 Task: Add Organic Valley Grassmilk Raw Sharp Cheddar Cheese to the cart.
Action: Mouse moved to (648, 253)
Screenshot: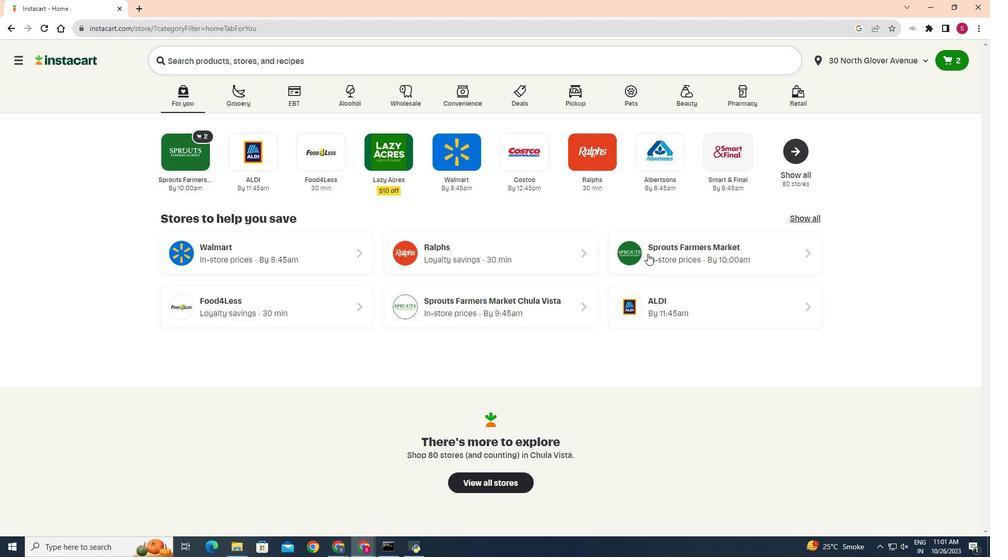 
Action: Mouse pressed left at (648, 253)
Screenshot: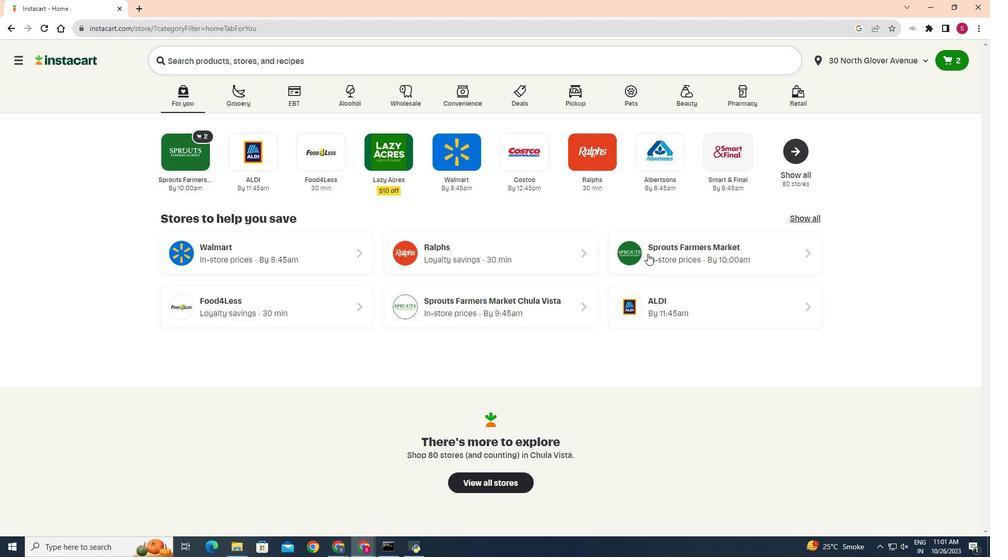 
Action: Mouse moved to (34, 435)
Screenshot: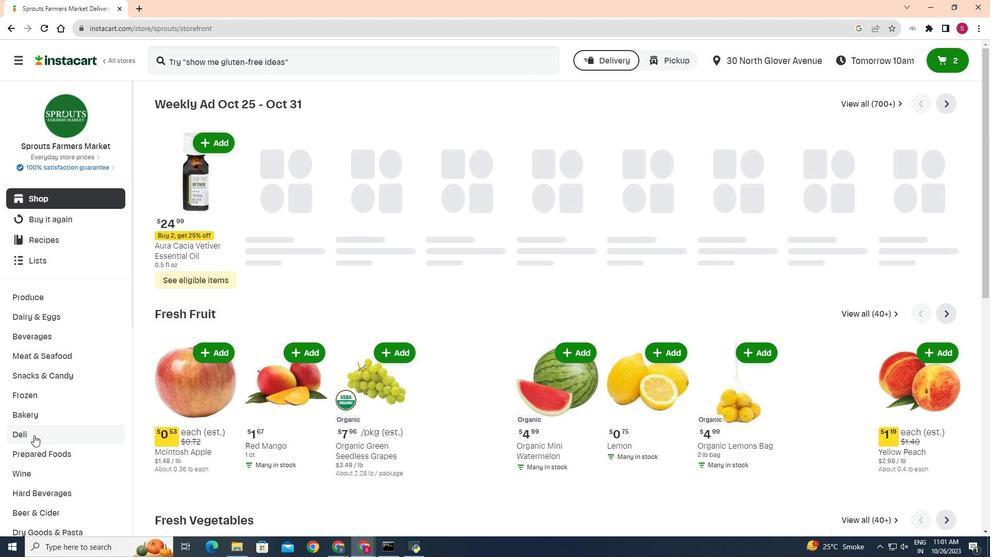 
Action: Mouse pressed left at (34, 435)
Screenshot: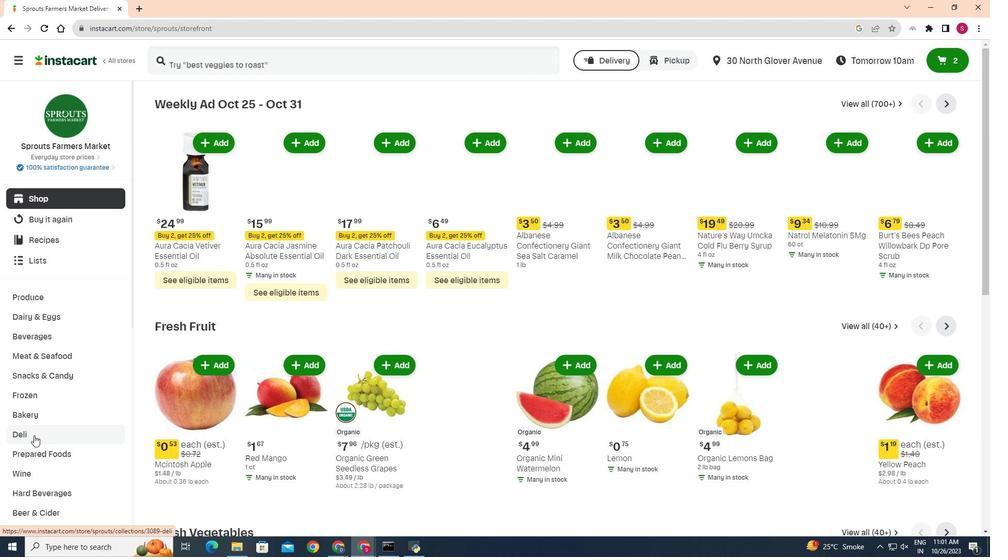 
Action: Mouse moved to (264, 126)
Screenshot: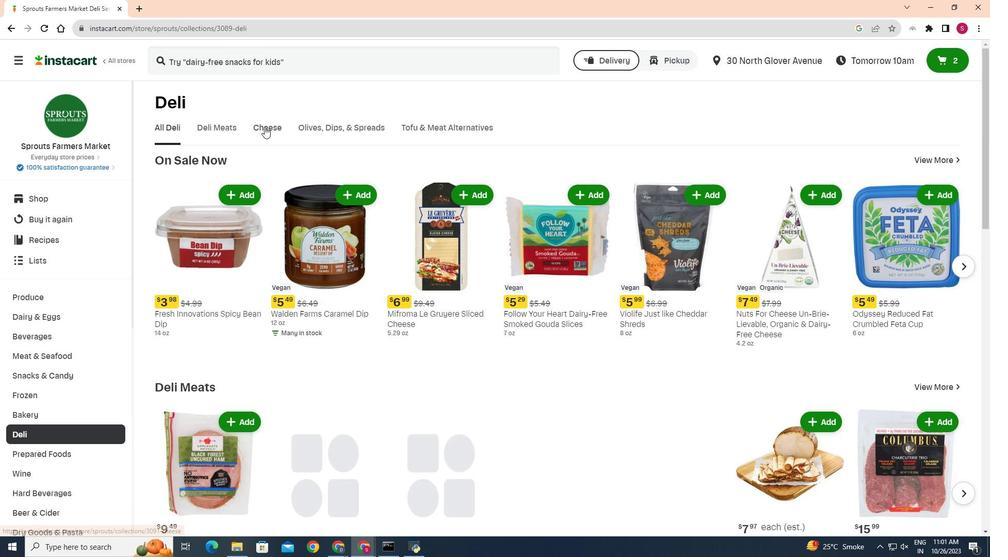 
Action: Mouse pressed left at (264, 126)
Screenshot: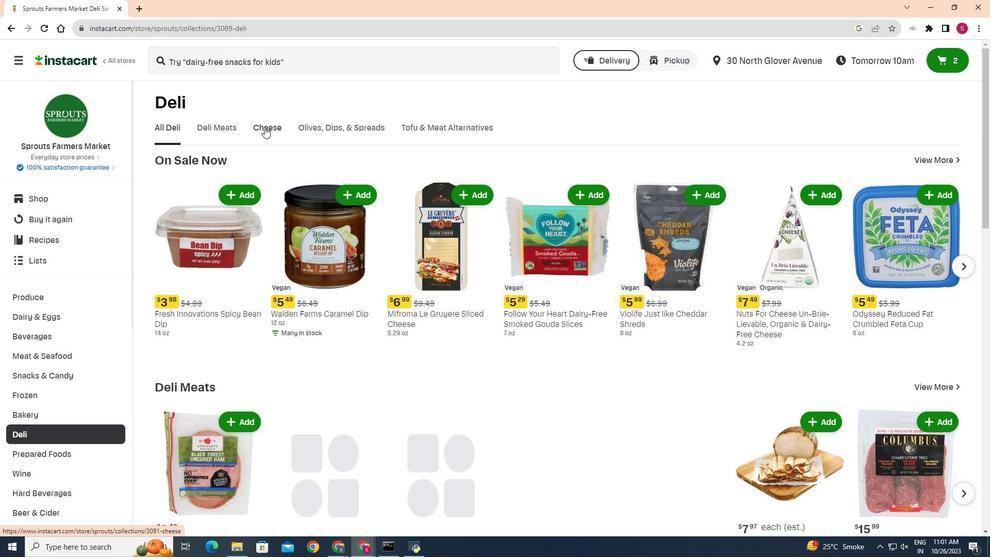 
Action: Mouse moved to (242, 167)
Screenshot: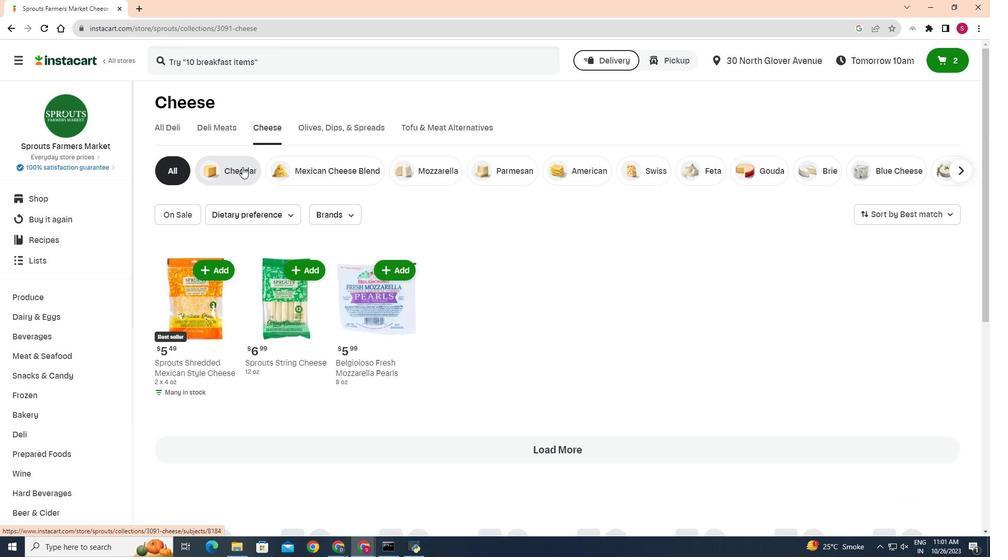 
Action: Mouse pressed left at (242, 167)
Screenshot: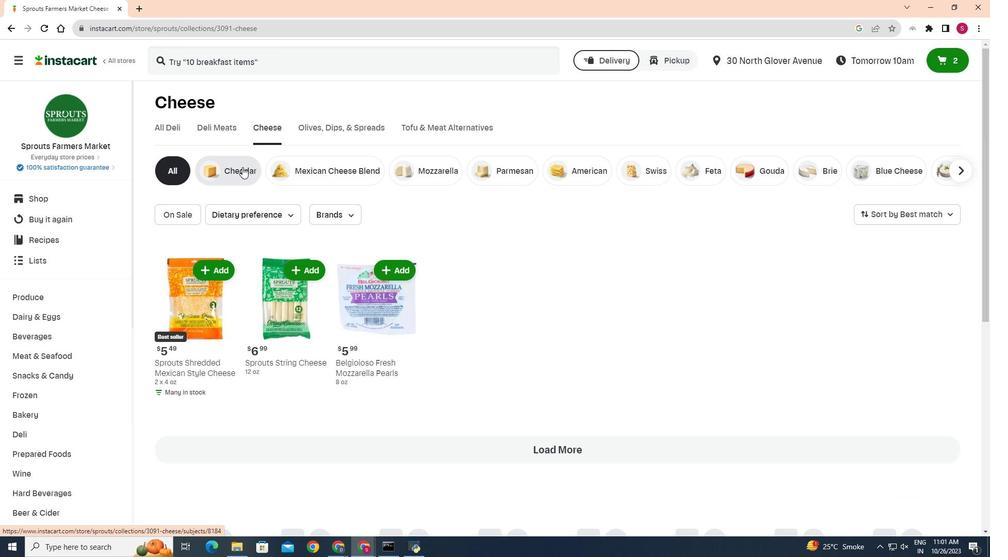 
Action: Mouse moved to (284, 266)
Screenshot: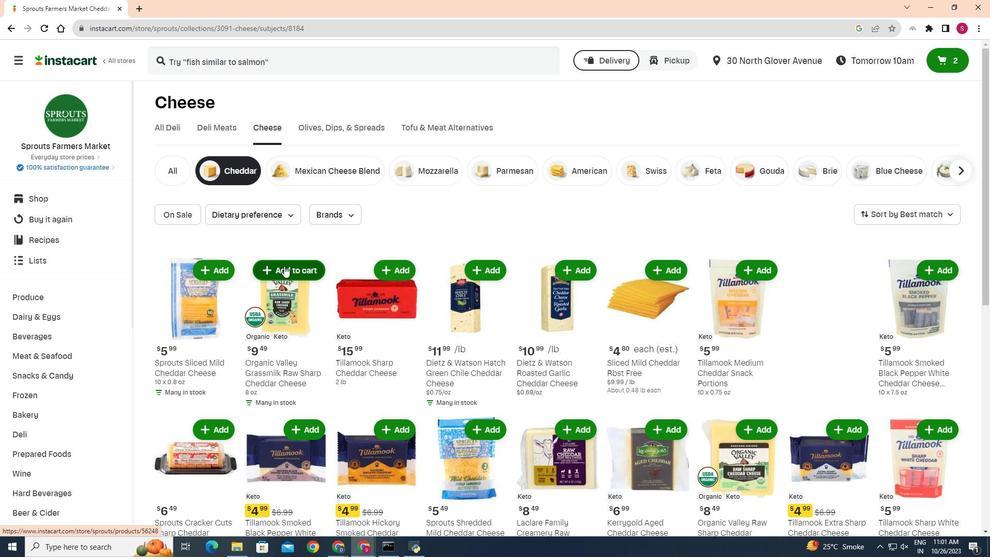 
Action: Mouse pressed left at (284, 266)
Screenshot: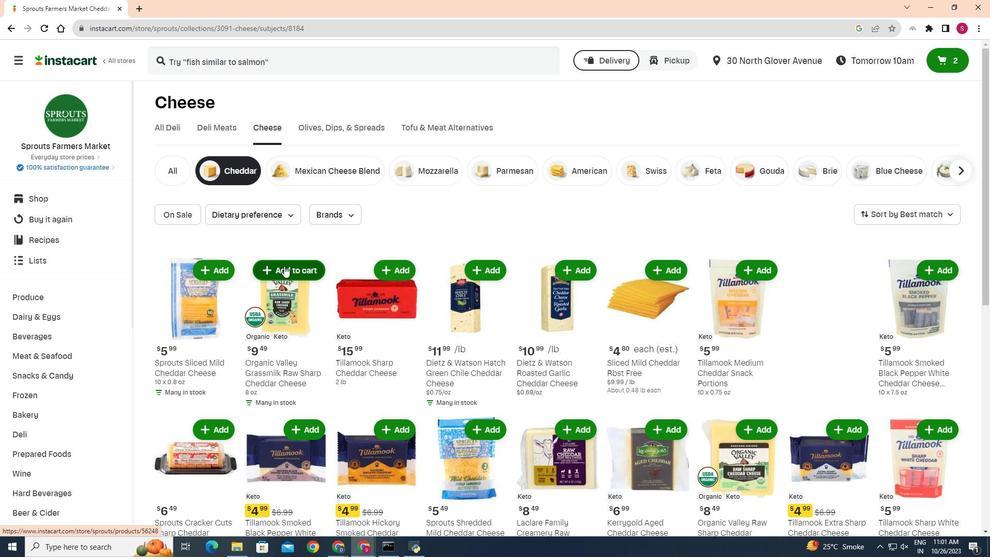 
Action: Mouse moved to (374, 229)
Screenshot: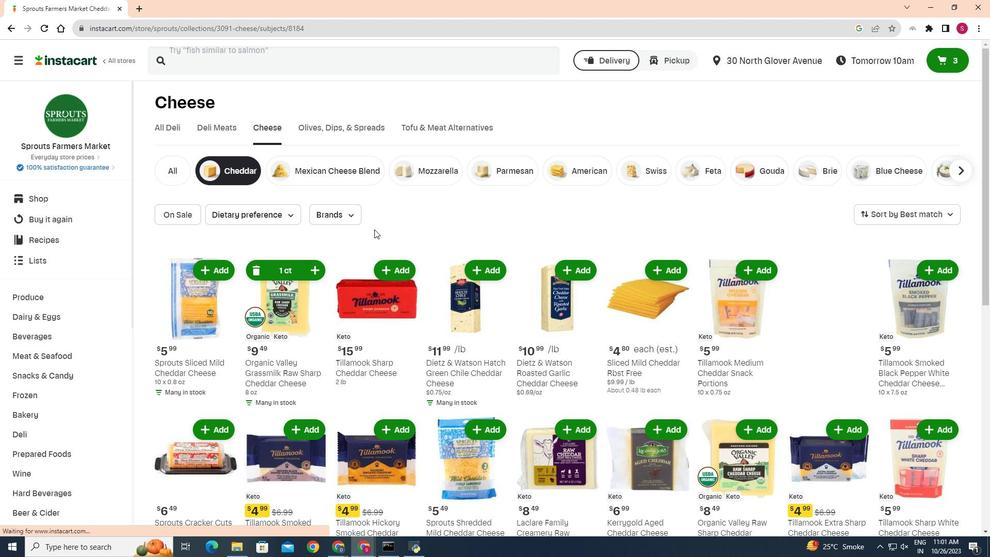 
